 Task: Use the filter view option for creating a "New filter view."
Action: Mouse moved to (829, 122)
Screenshot: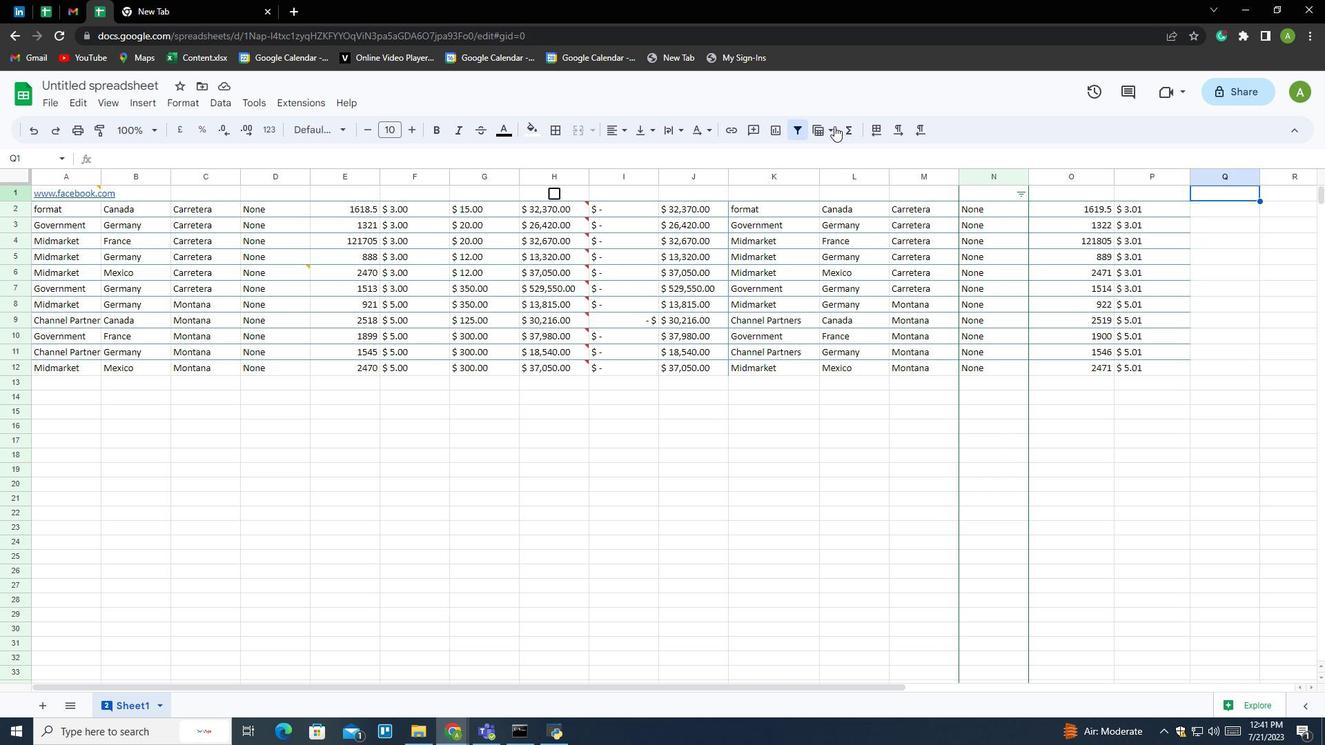 
Action: Mouse pressed left at (829, 122)
Screenshot: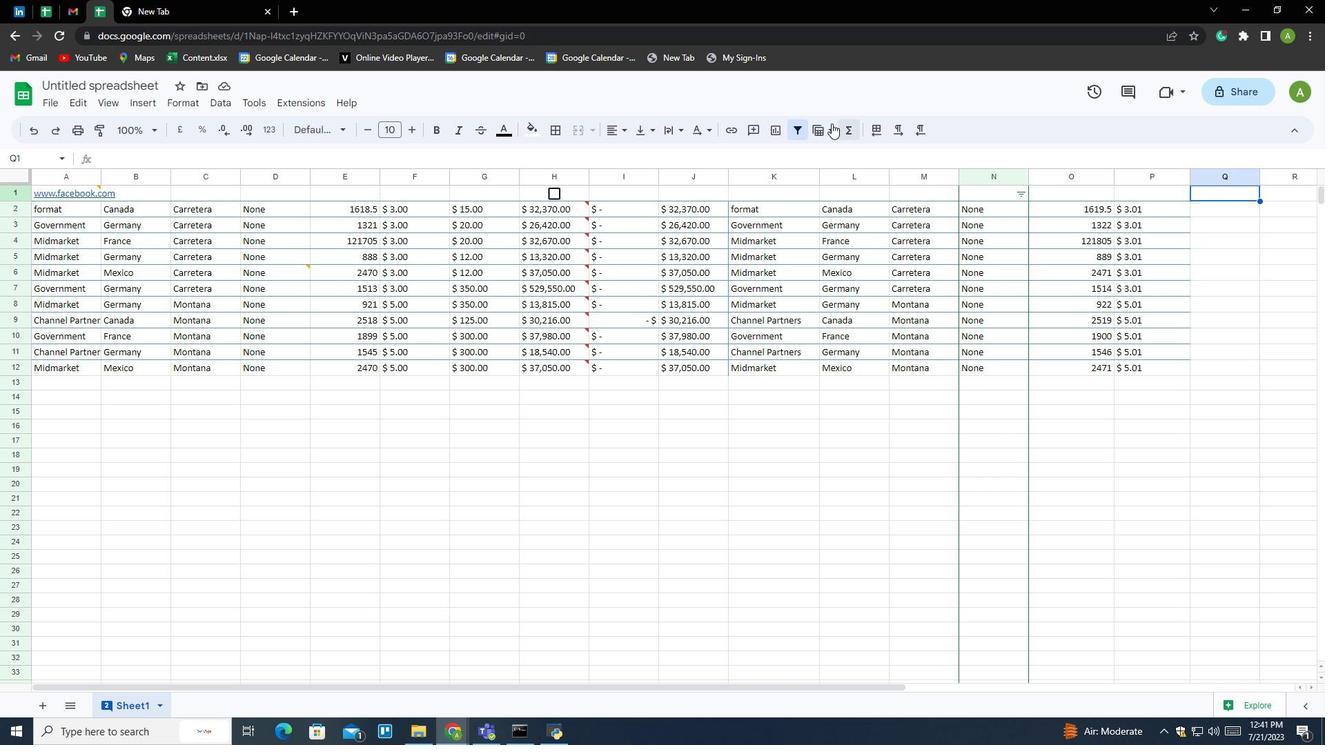 
Action: Mouse moved to (847, 153)
Screenshot: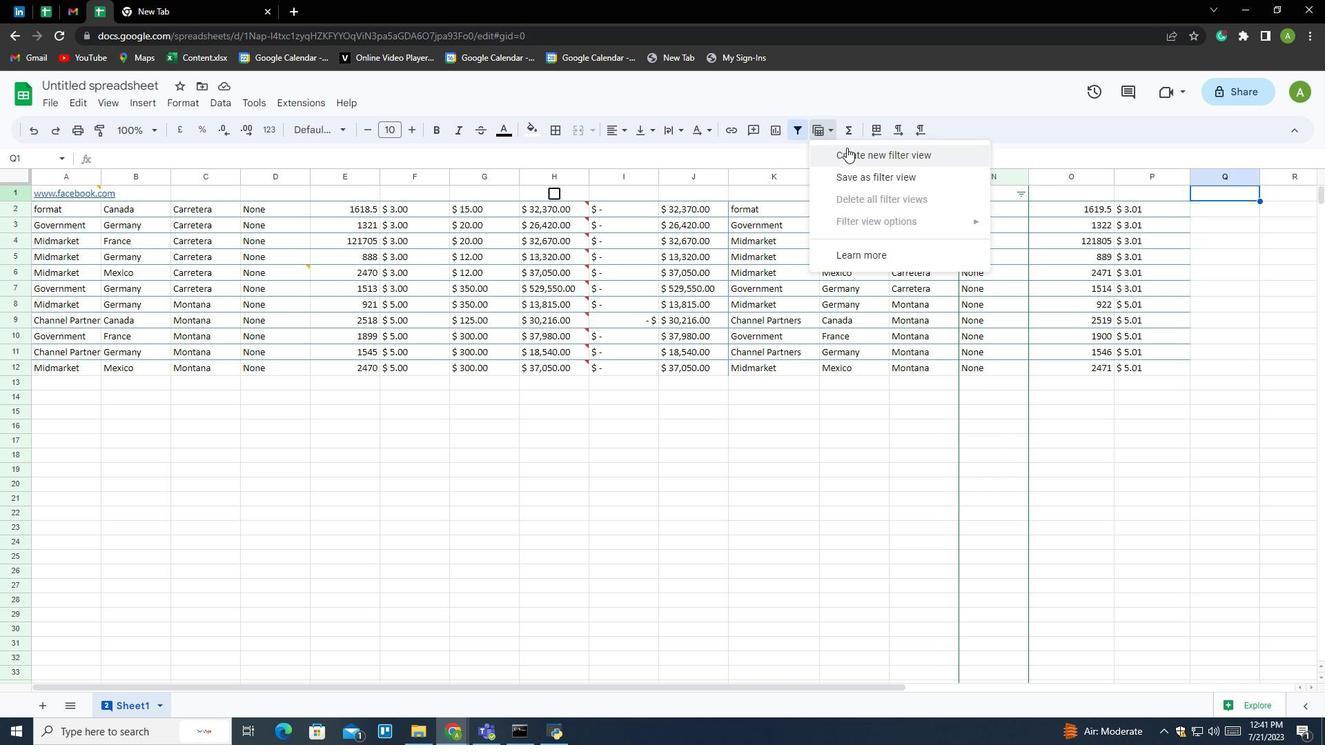 
Action: Mouse pressed left at (847, 153)
Screenshot: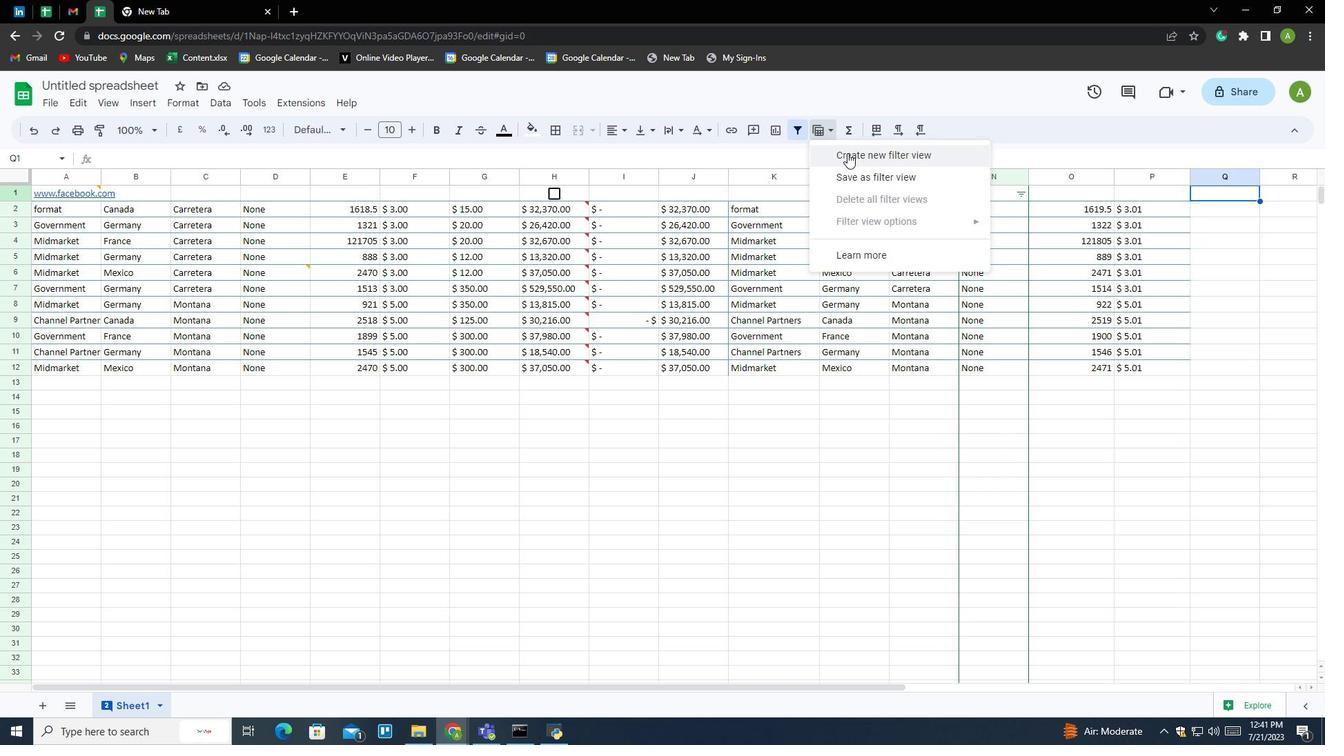 
Action: Mouse moved to (883, 457)
Screenshot: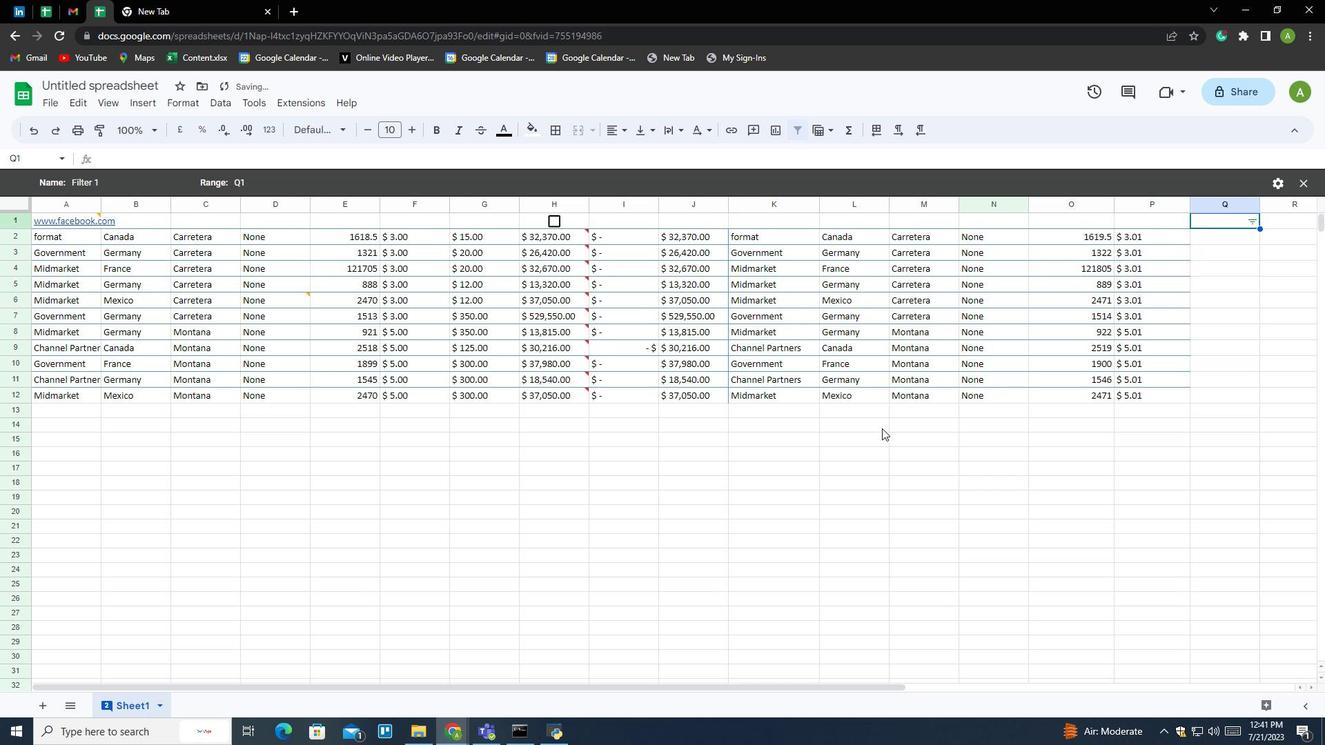
